 Task: Save the email titled 'absent' to the desktop and print it to OneNote.
Action: Mouse moved to (86, 130)
Screenshot: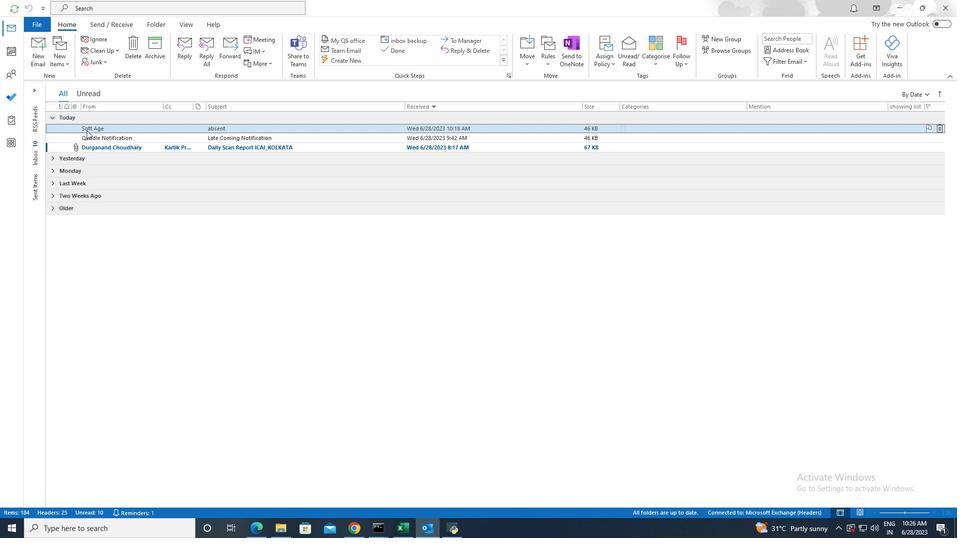 
Action: Mouse pressed left at (86, 130)
Screenshot: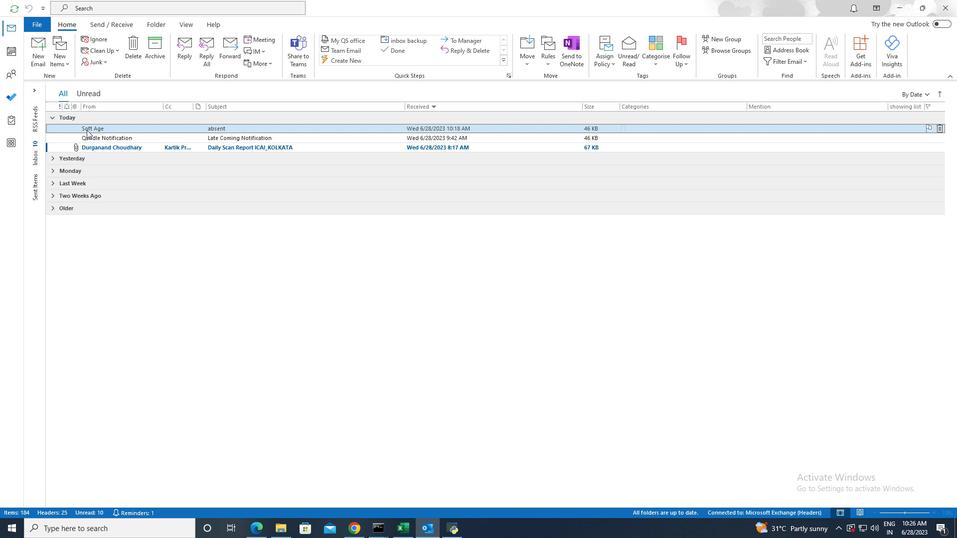 
Action: Mouse pressed left at (86, 130)
Screenshot: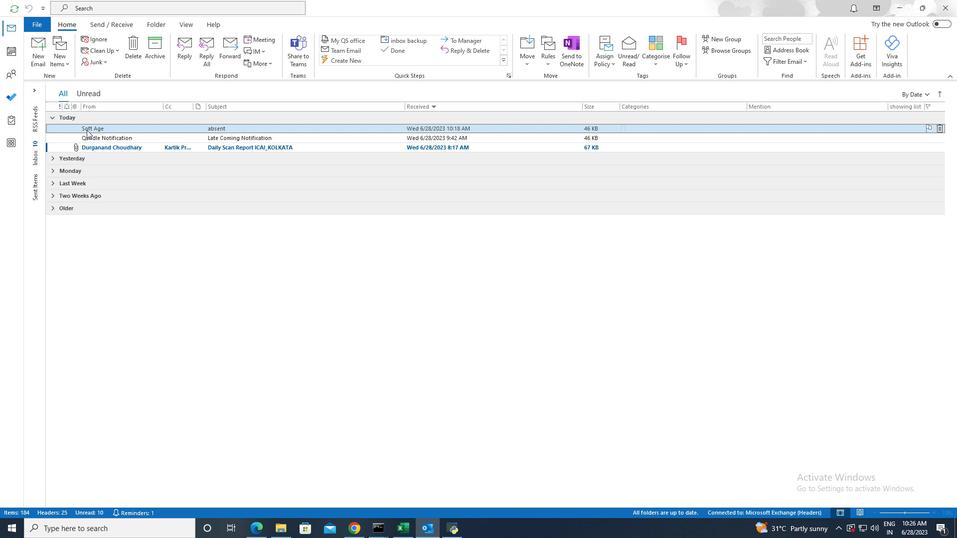 
Action: Mouse moved to (6, 26)
Screenshot: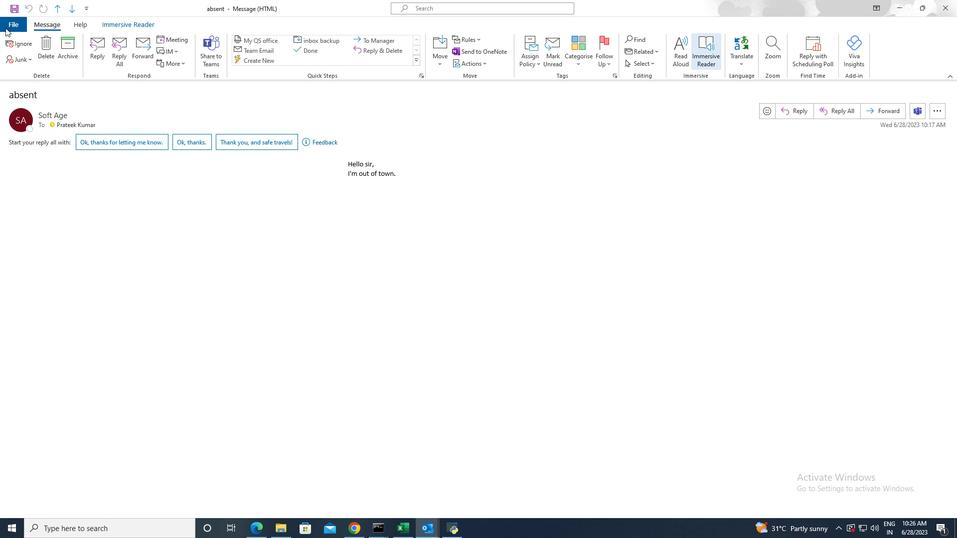 
Action: Mouse pressed left at (6, 26)
Screenshot: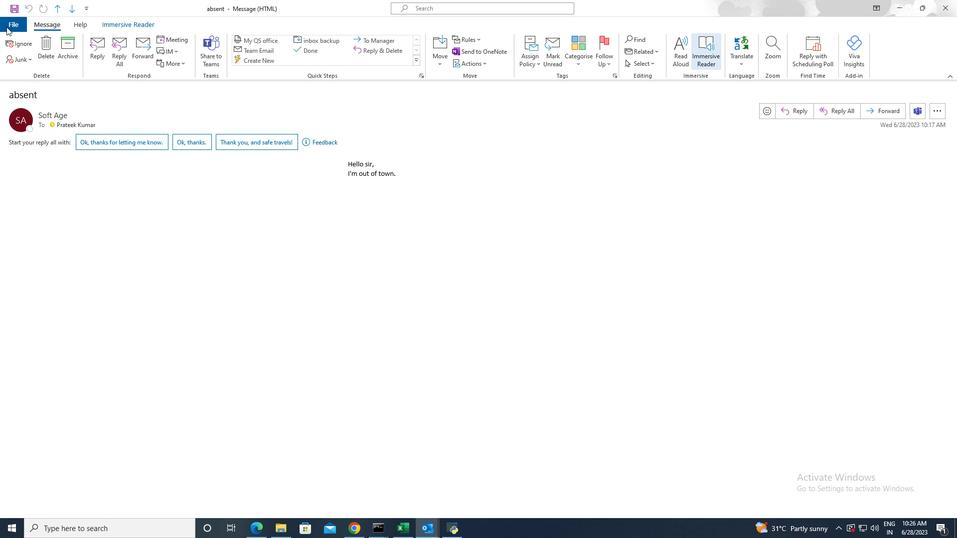 
Action: Mouse moved to (29, 91)
Screenshot: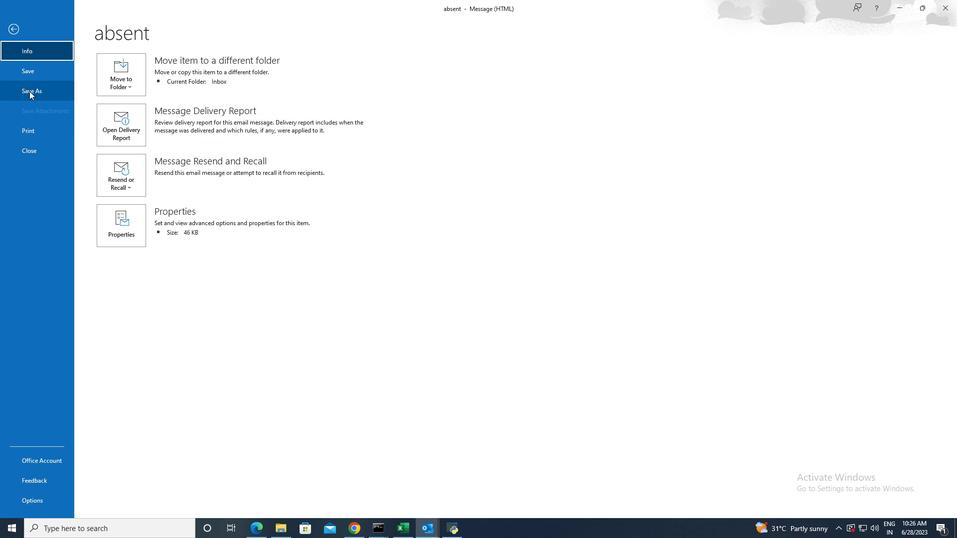 
Action: Mouse pressed left at (29, 91)
Screenshot: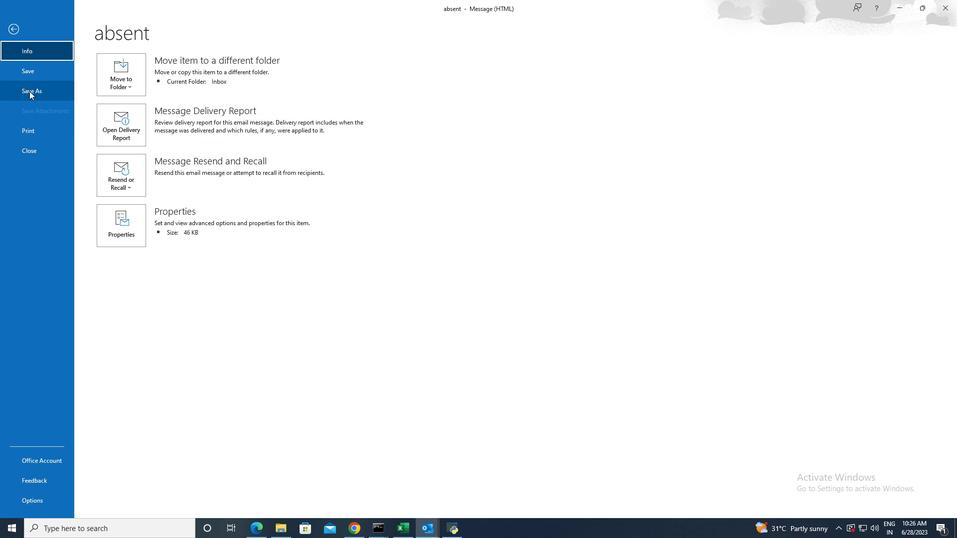 
Action: Mouse moved to (43, 87)
Screenshot: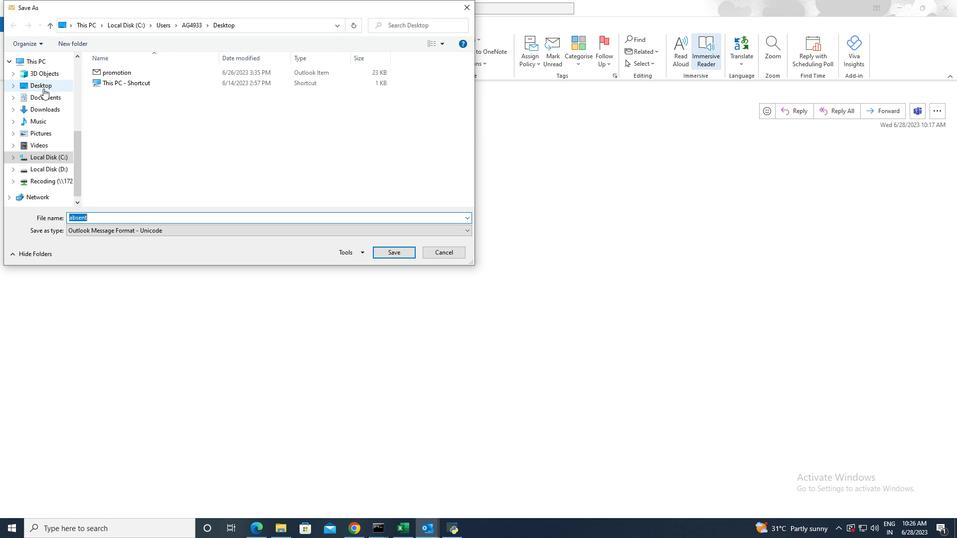 
Action: Mouse pressed left at (43, 87)
Screenshot: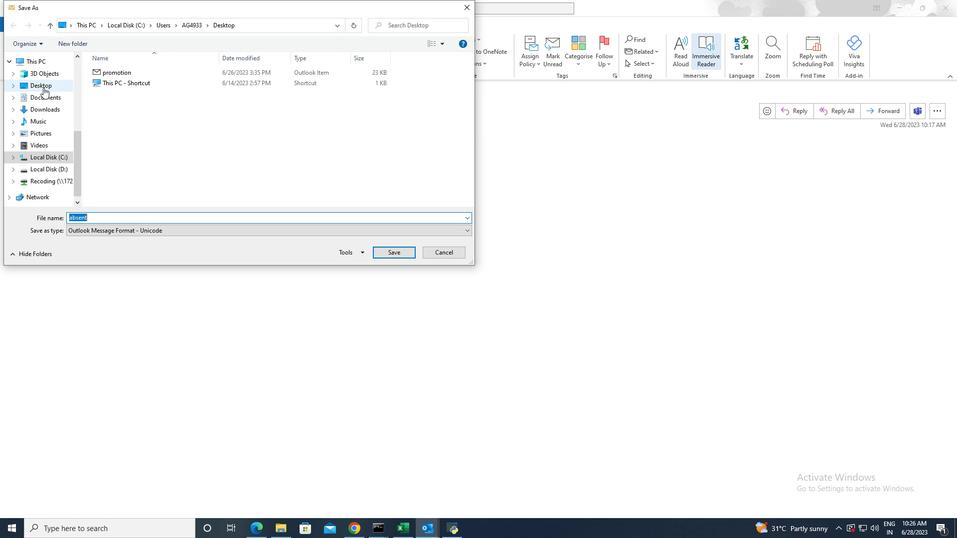 
Action: Mouse moved to (88, 218)
Screenshot: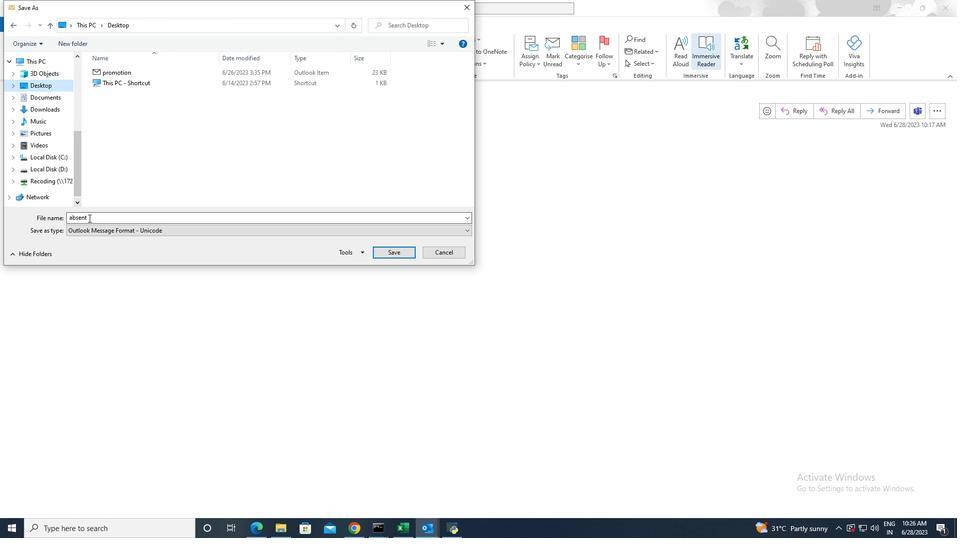 
Action: Mouse pressed left at (88, 218)
Screenshot: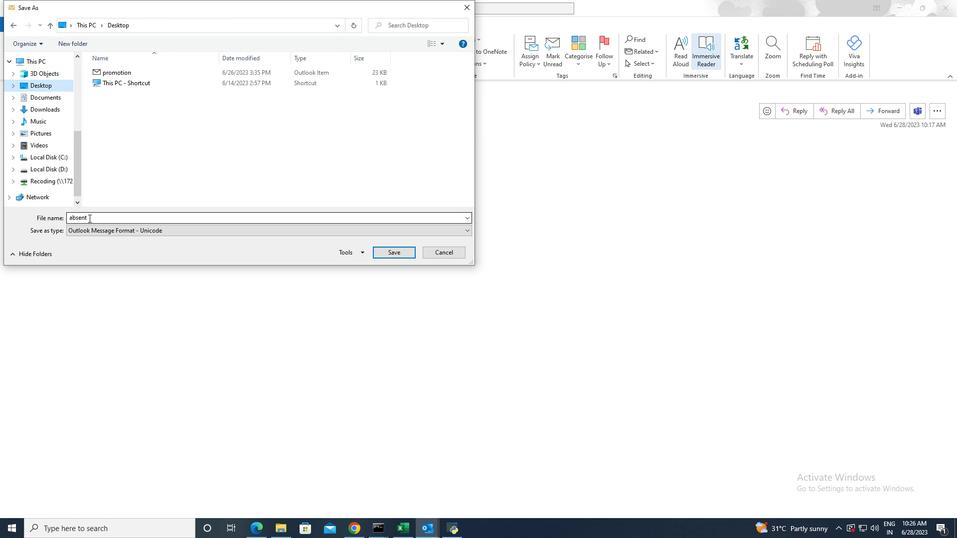 
Action: Mouse moved to (88, 218)
Screenshot: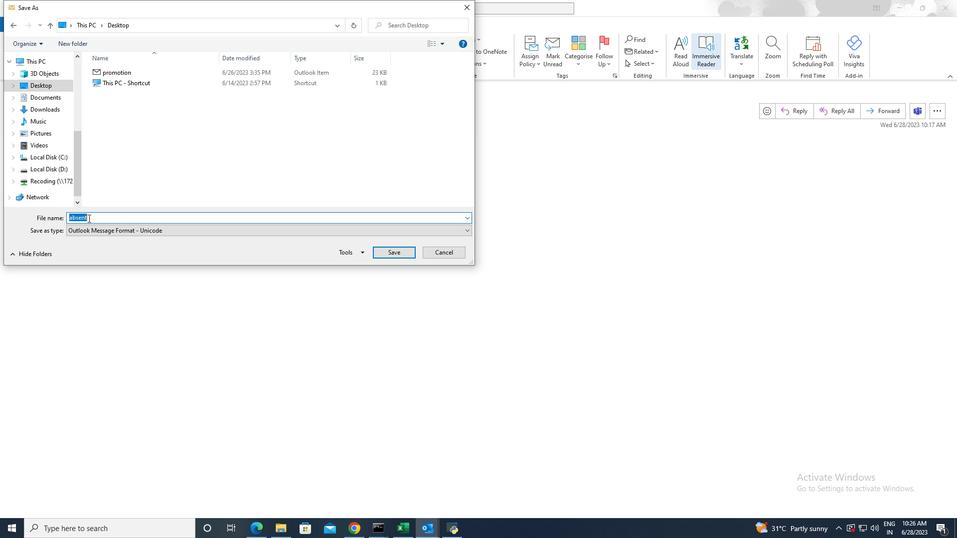 
Action: Key pressed <Key.shift>Johnny
Screenshot: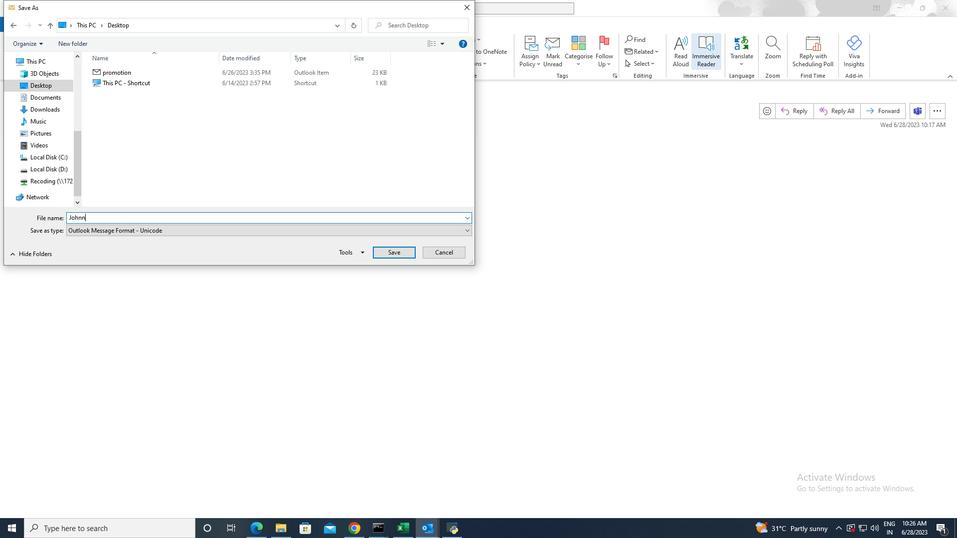 
Action: Mouse moved to (383, 252)
Screenshot: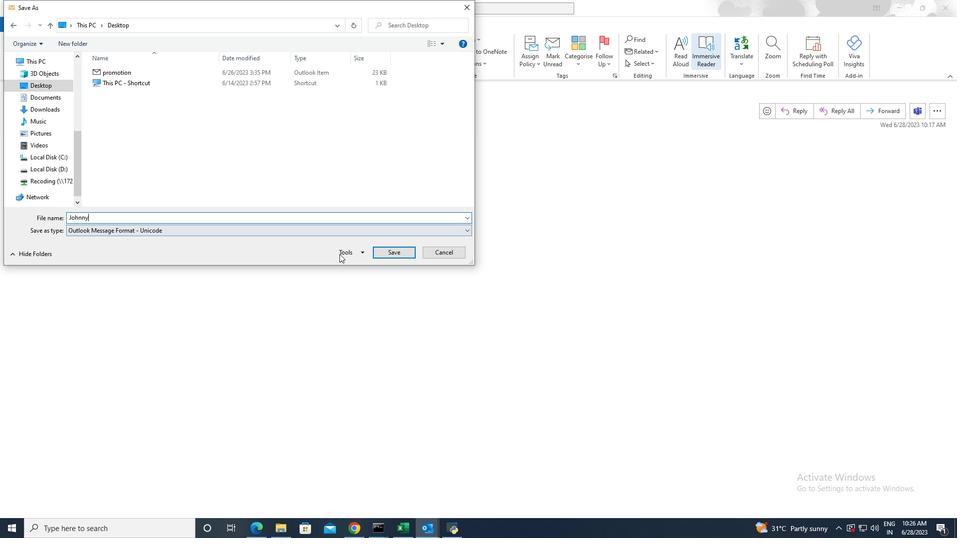 
Action: Mouse pressed left at (383, 252)
Screenshot: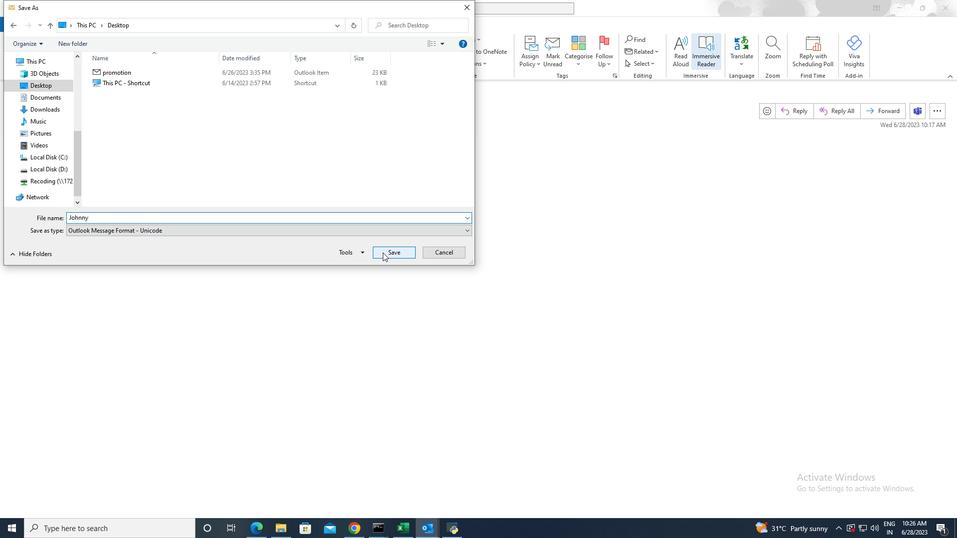 
Action: Mouse moved to (0, 21)
Screenshot: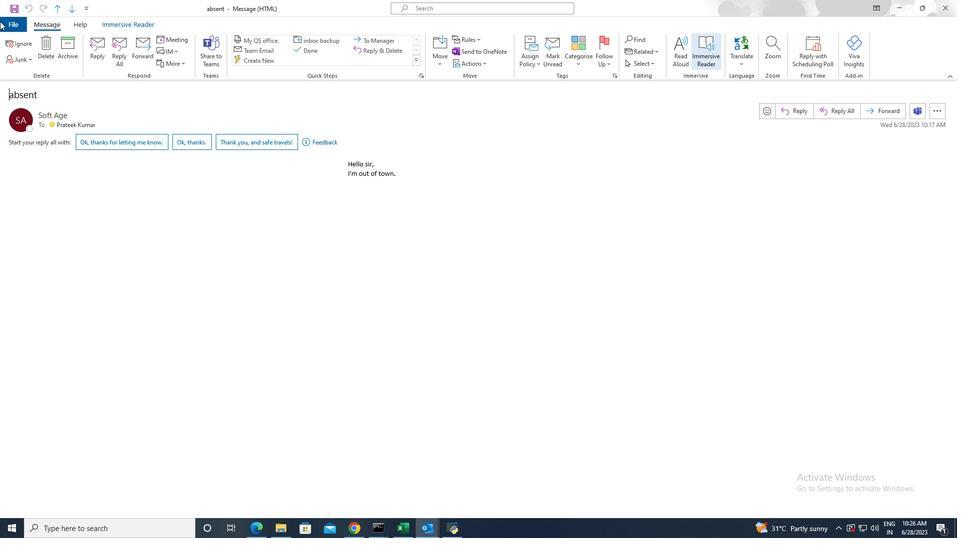 
Action: Mouse pressed left at (0, 21)
Screenshot: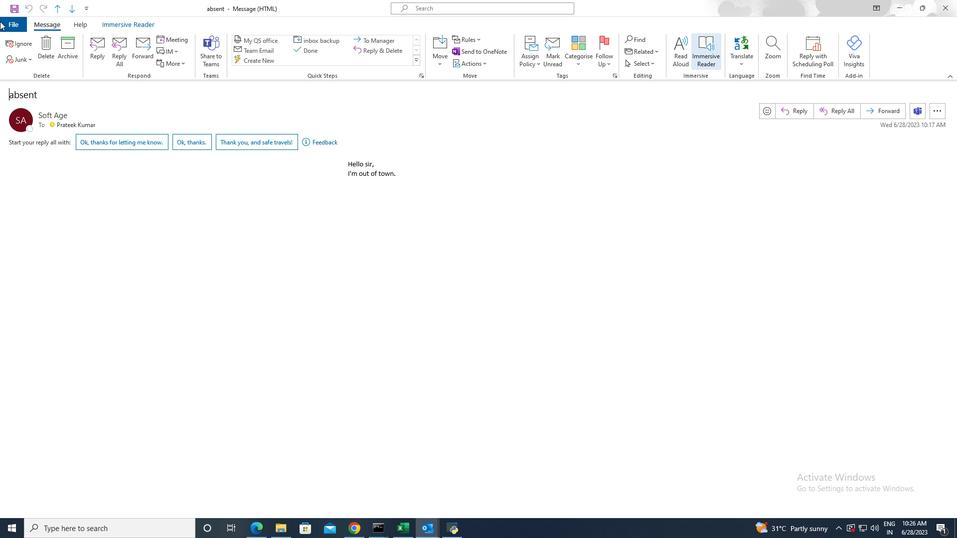 
Action: Mouse moved to (34, 133)
Screenshot: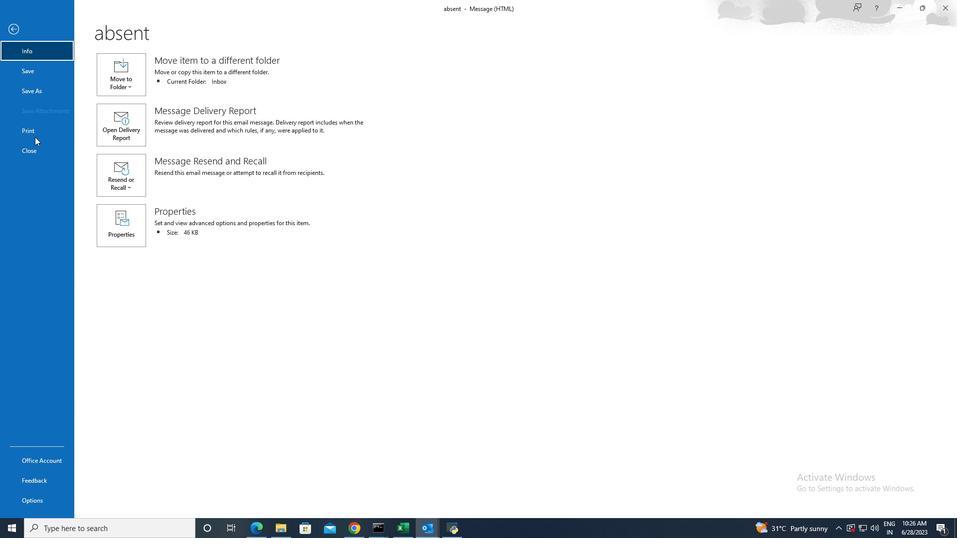
Action: Mouse pressed left at (34, 133)
Screenshot: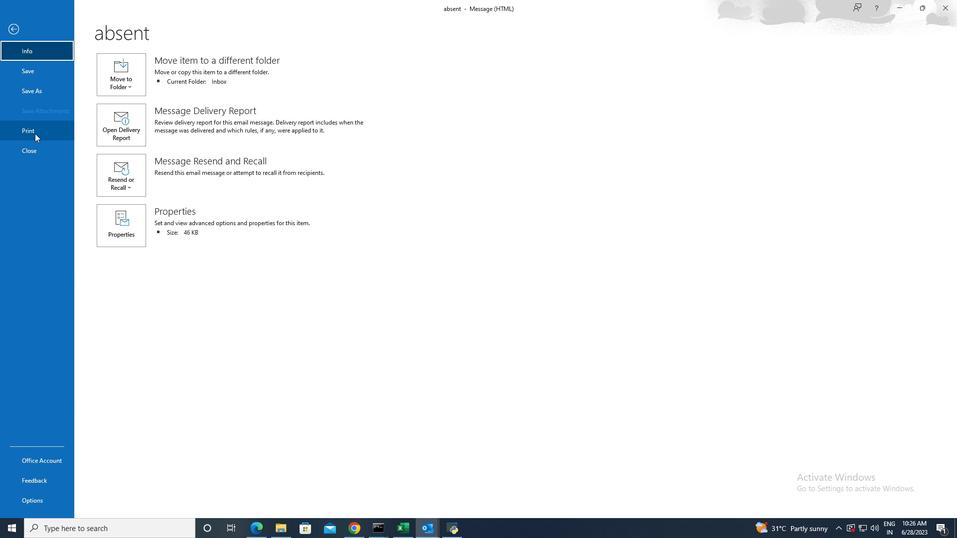 
Action: Mouse moved to (149, 186)
Screenshot: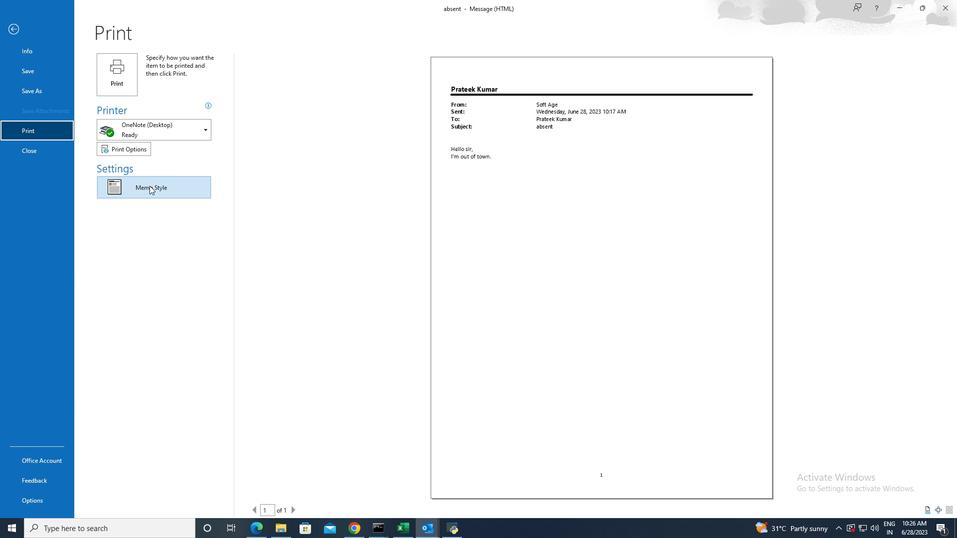 
Action: Mouse pressed left at (149, 186)
Screenshot: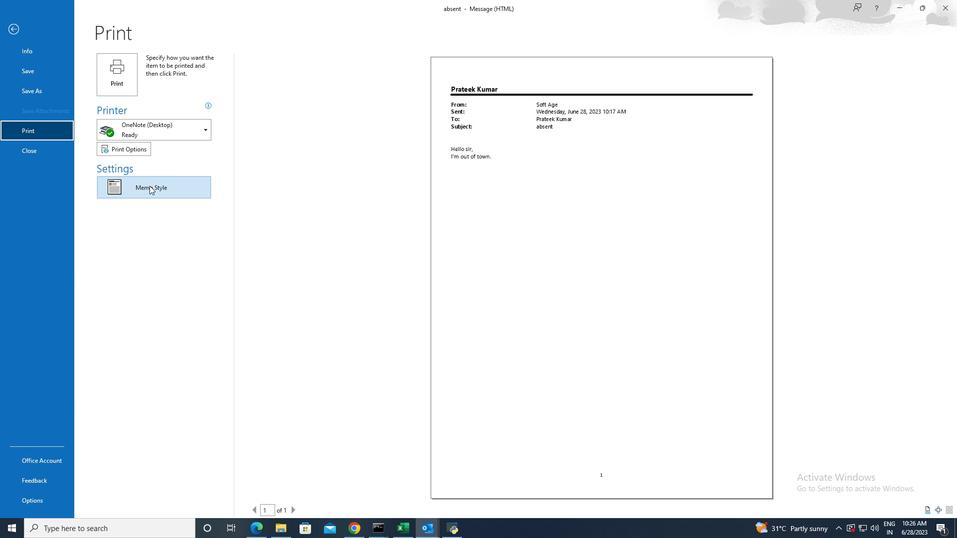 
Action: Mouse moved to (113, 69)
Screenshot: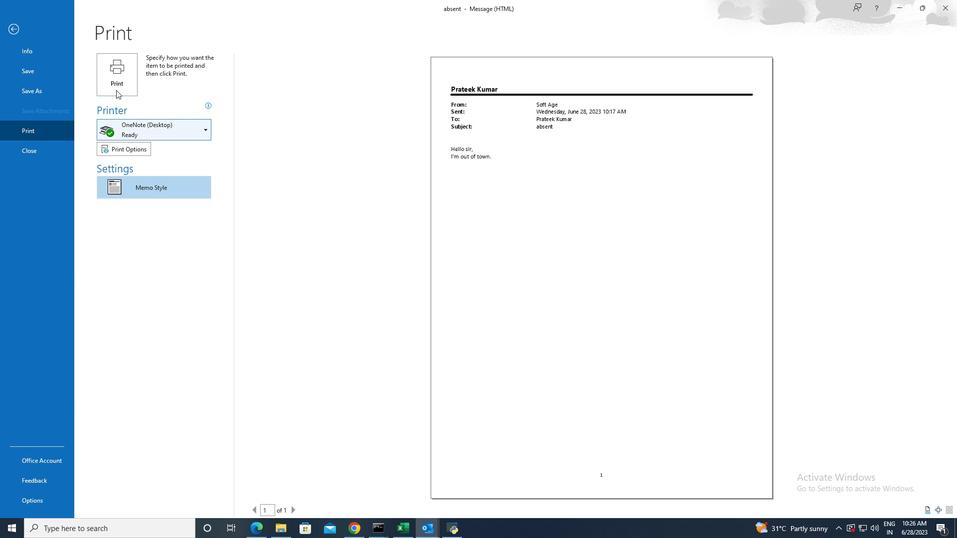 
Action: Mouse pressed left at (113, 69)
Screenshot: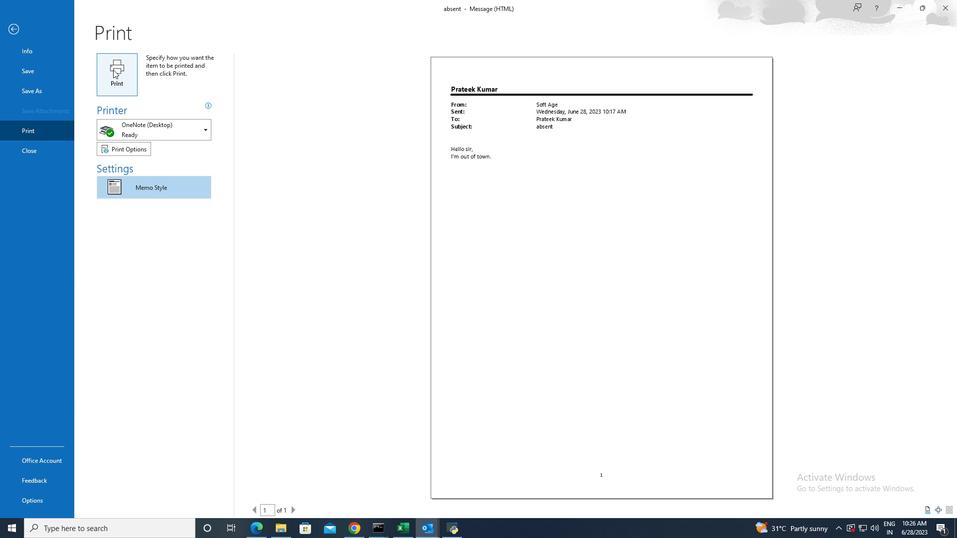 
Action: Mouse moved to (112, 69)
Screenshot: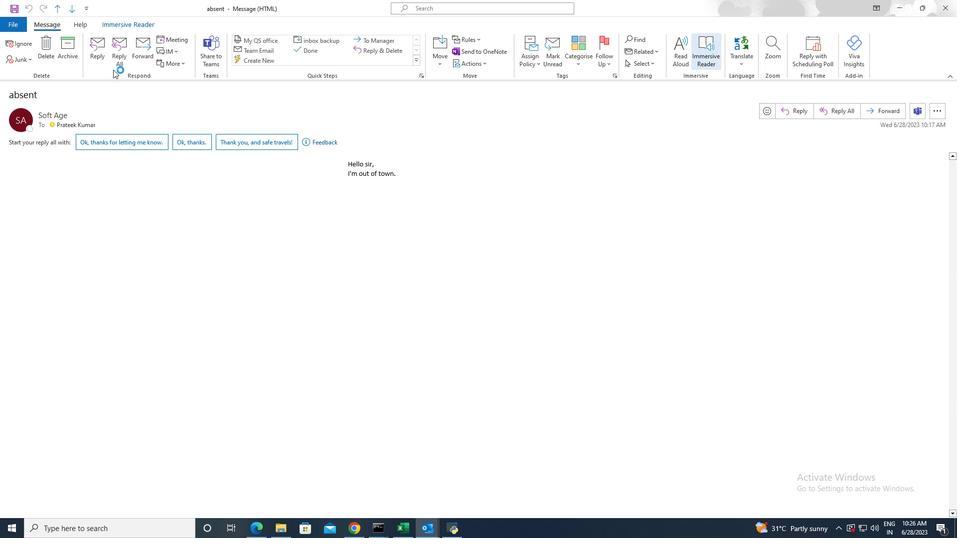 
